 Task: Search for beaches in the Florida Panhandle between Destin, Florida, and Panama City Beach, Florida.
Action: Mouse moved to (238, 78)
Screenshot: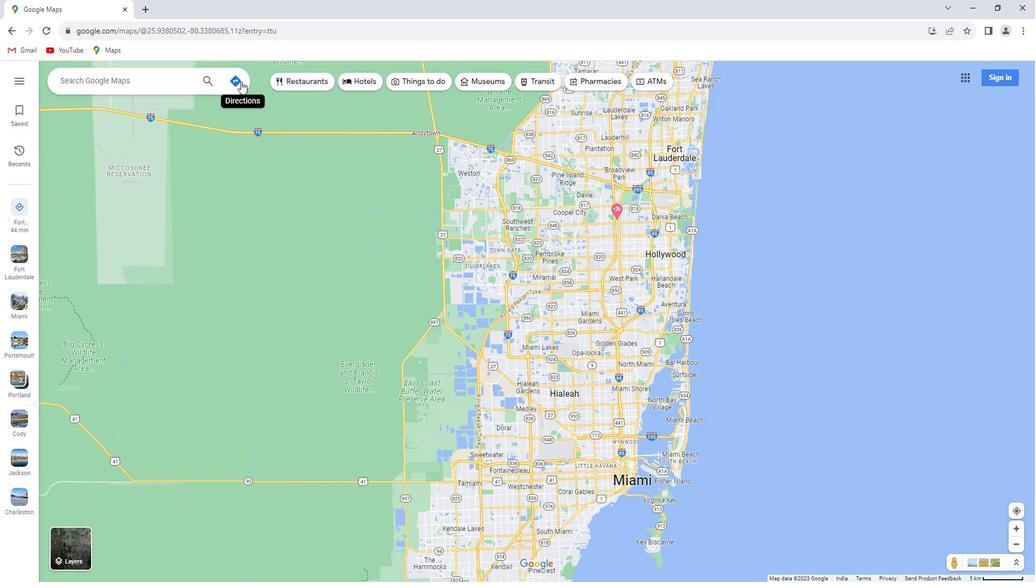 
Action: Mouse pressed left at (238, 78)
Screenshot: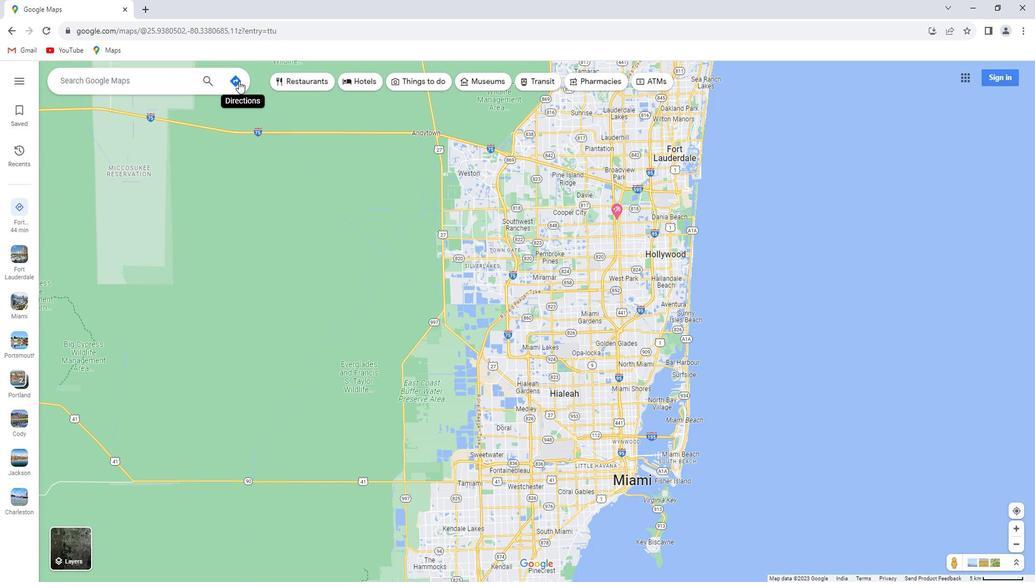 
Action: Mouse moved to (167, 104)
Screenshot: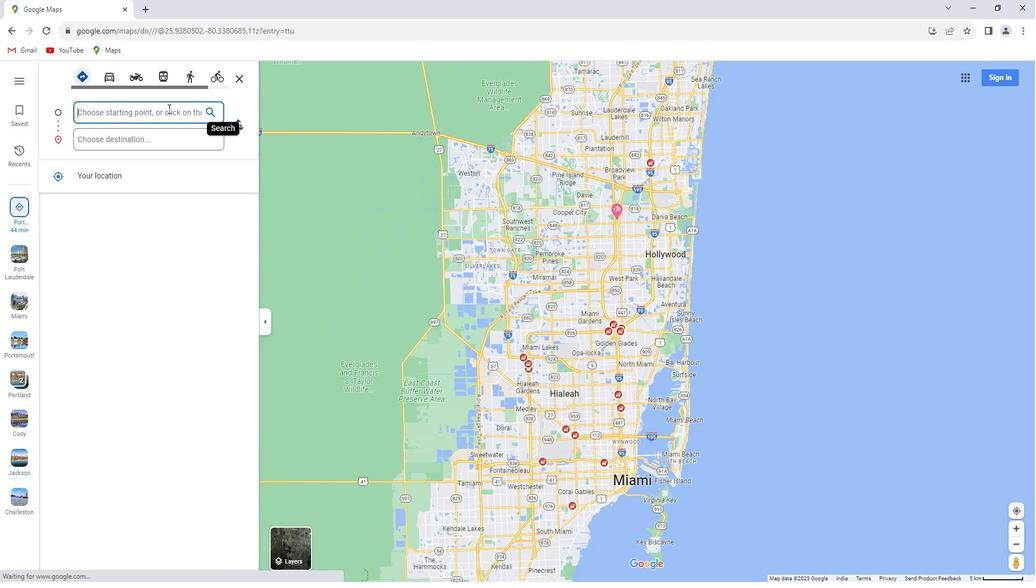 
Action: Key pressed <Key.shift>Destin,<Key.space><Key.shift>Florida
Screenshot: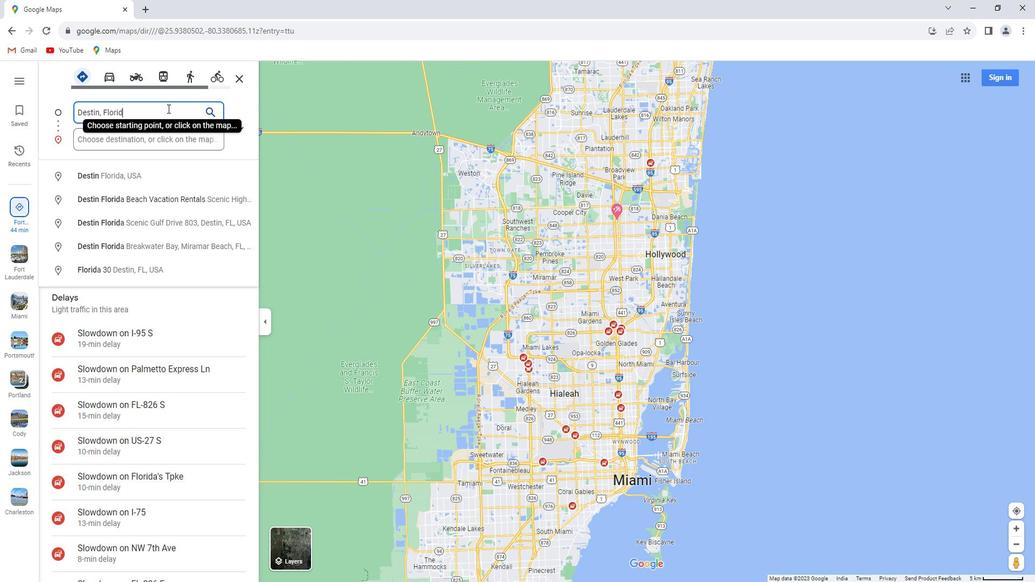 
Action: Mouse moved to (151, 137)
Screenshot: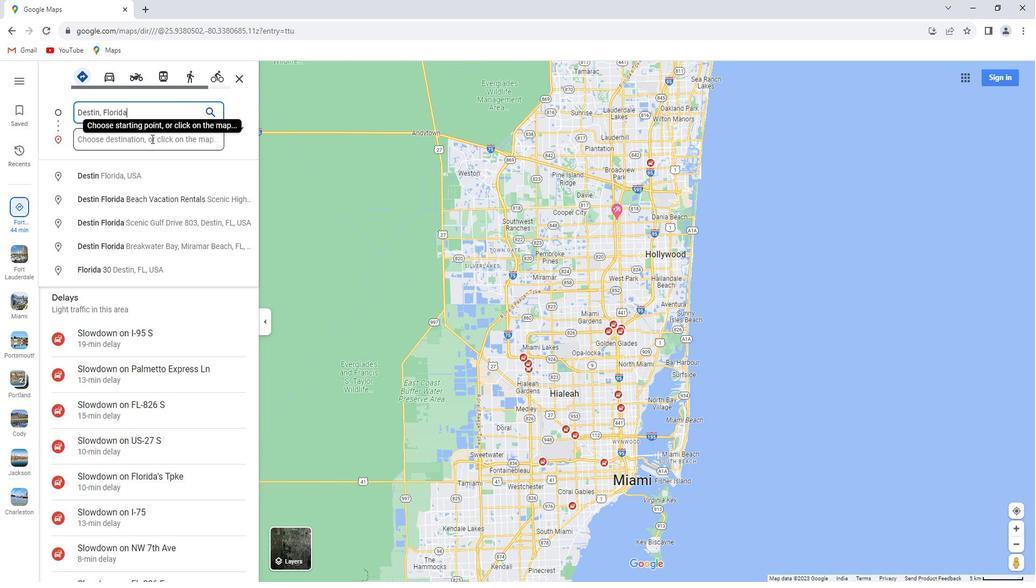 
Action: Mouse pressed left at (151, 137)
Screenshot: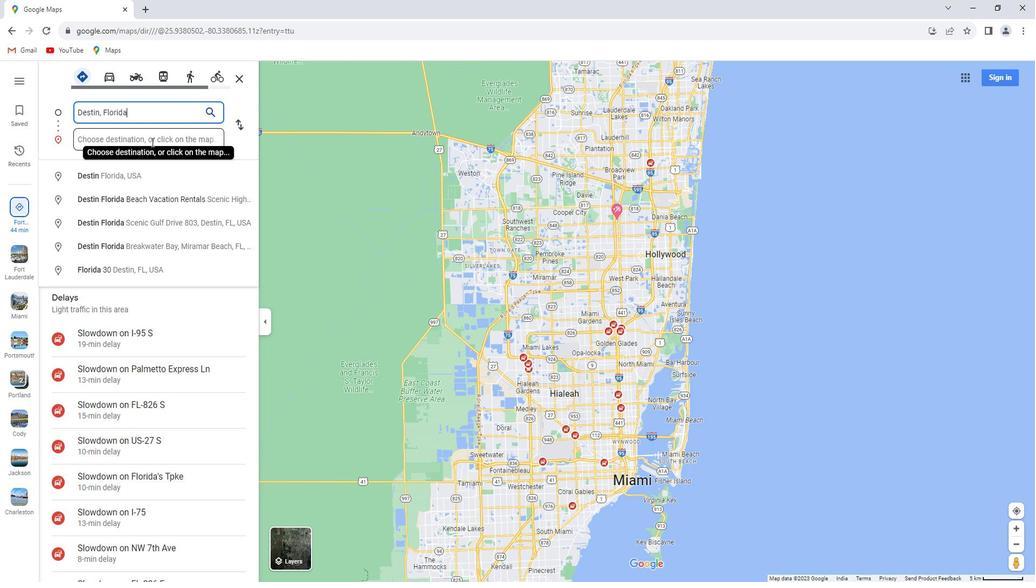 
Action: Key pressed <Key.shift><Key.shift><Key.shift><Key.shift>Panama<Key.space><Key.shift>City<Key.space><Key.shift>Beach,<Key.space><Key.shift>Florida<Key.enter>
Screenshot: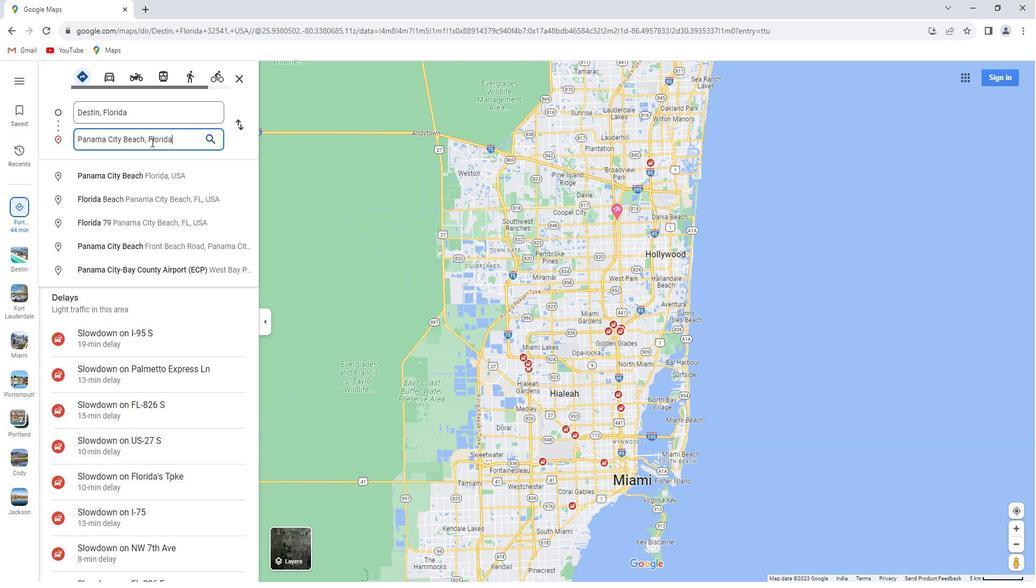 
Action: Mouse moved to (522, 78)
Screenshot: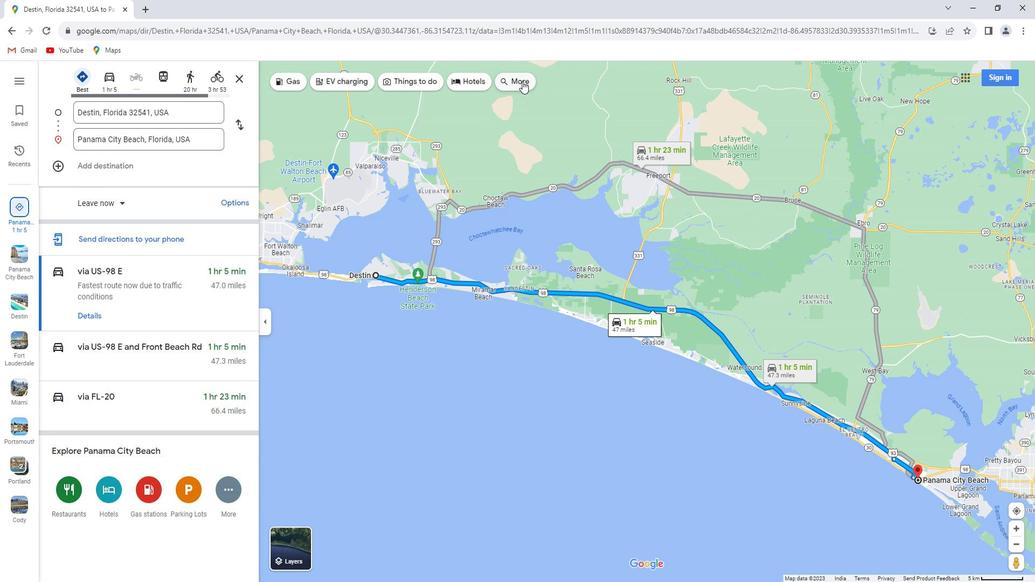 
Action: Mouse pressed left at (522, 78)
Screenshot: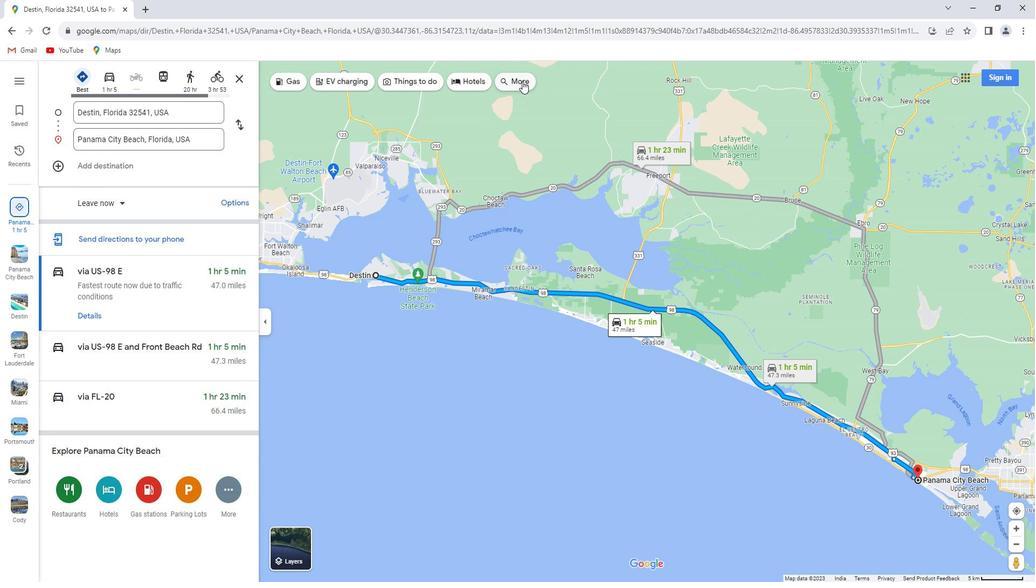 
Action: Mouse moved to (120, 78)
Screenshot: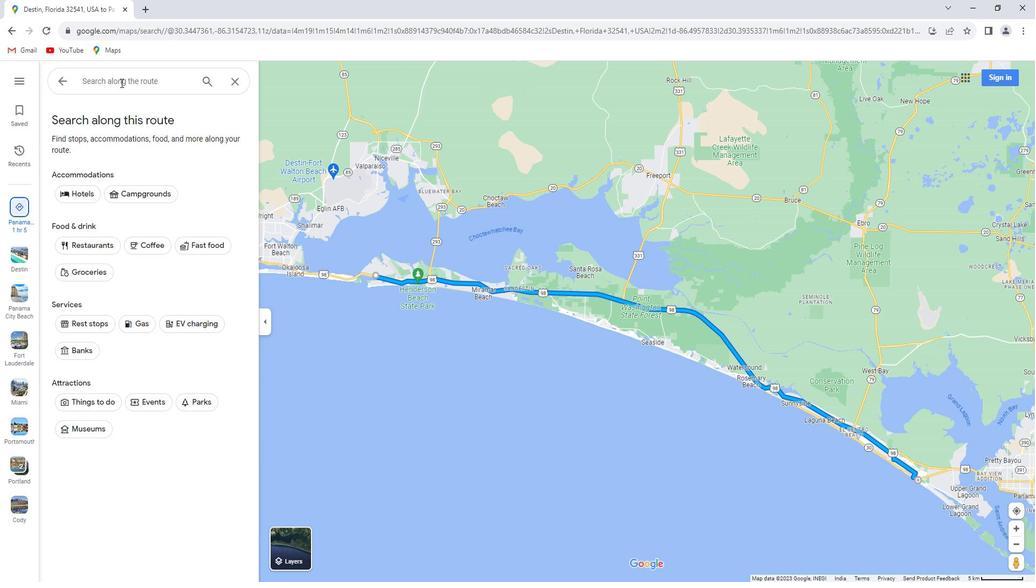 
Action: Mouse pressed left at (120, 78)
Screenshot: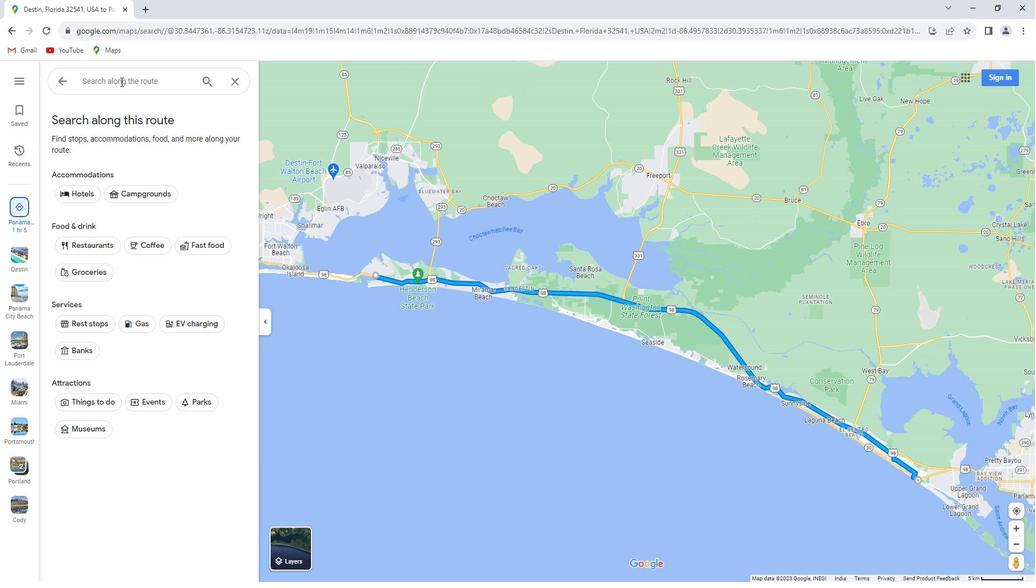 
Action: Key pressed beaches<Key.space>in<Key.space>the<Key.space><Key.shift>Florida<Key.space><Key.shift_r>Panhandle<Key.enter>
Screenshot: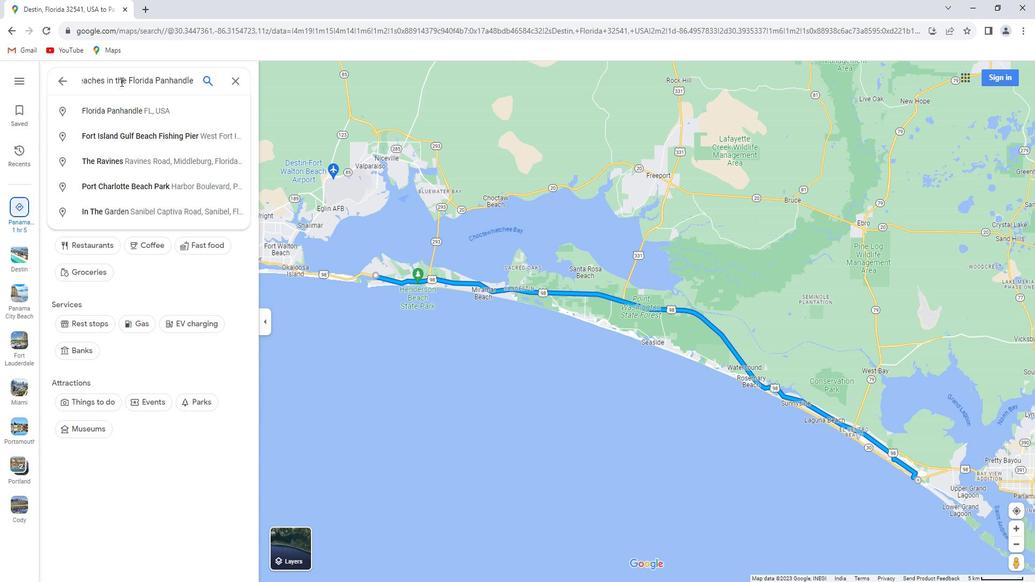 
Action: Mouse moved to (474, 420)
Screenshot: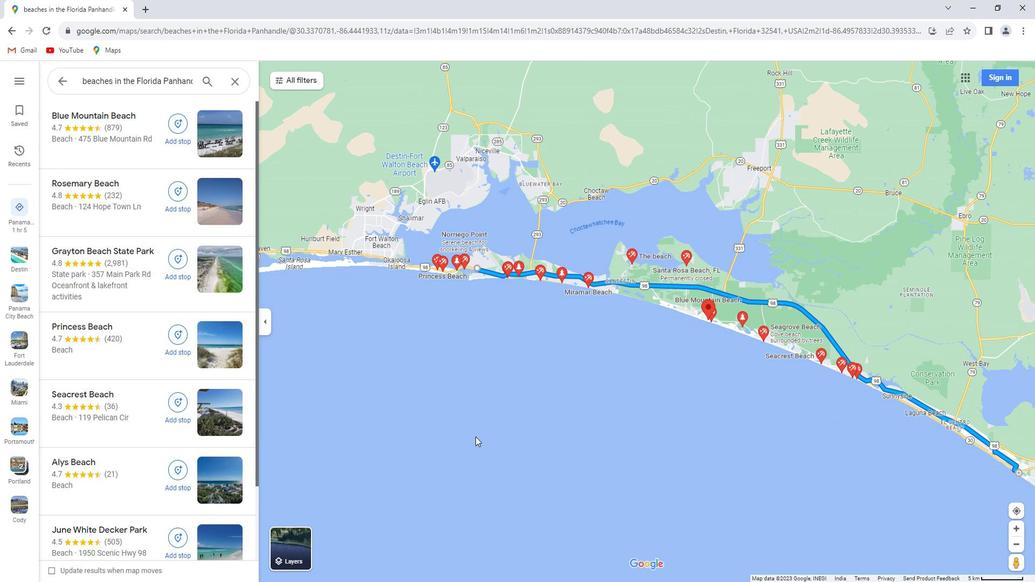 
